 Task: Set the customer id to 'match regex' while creating a New Invoice.
Action: Mouse moved to (183, 18)
Screenshot: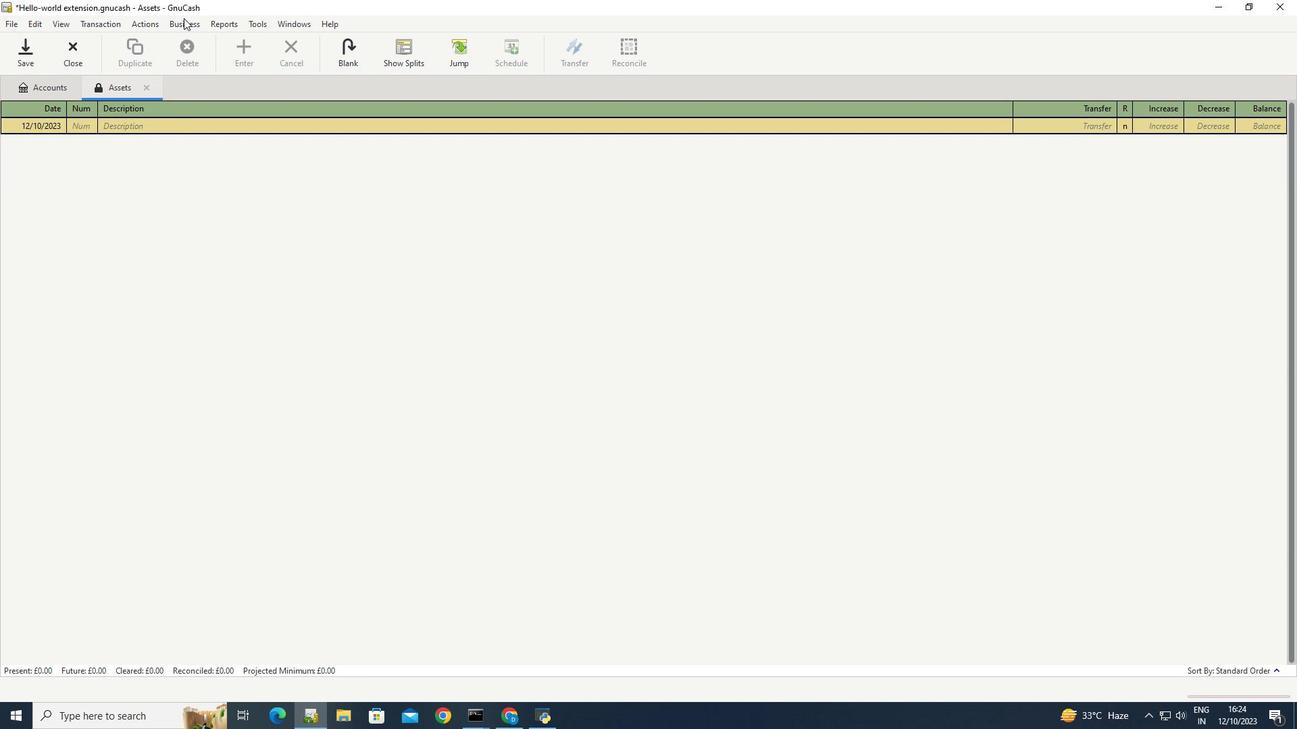 
Action: Mouse pressed left at (183, 18)
Screenshot: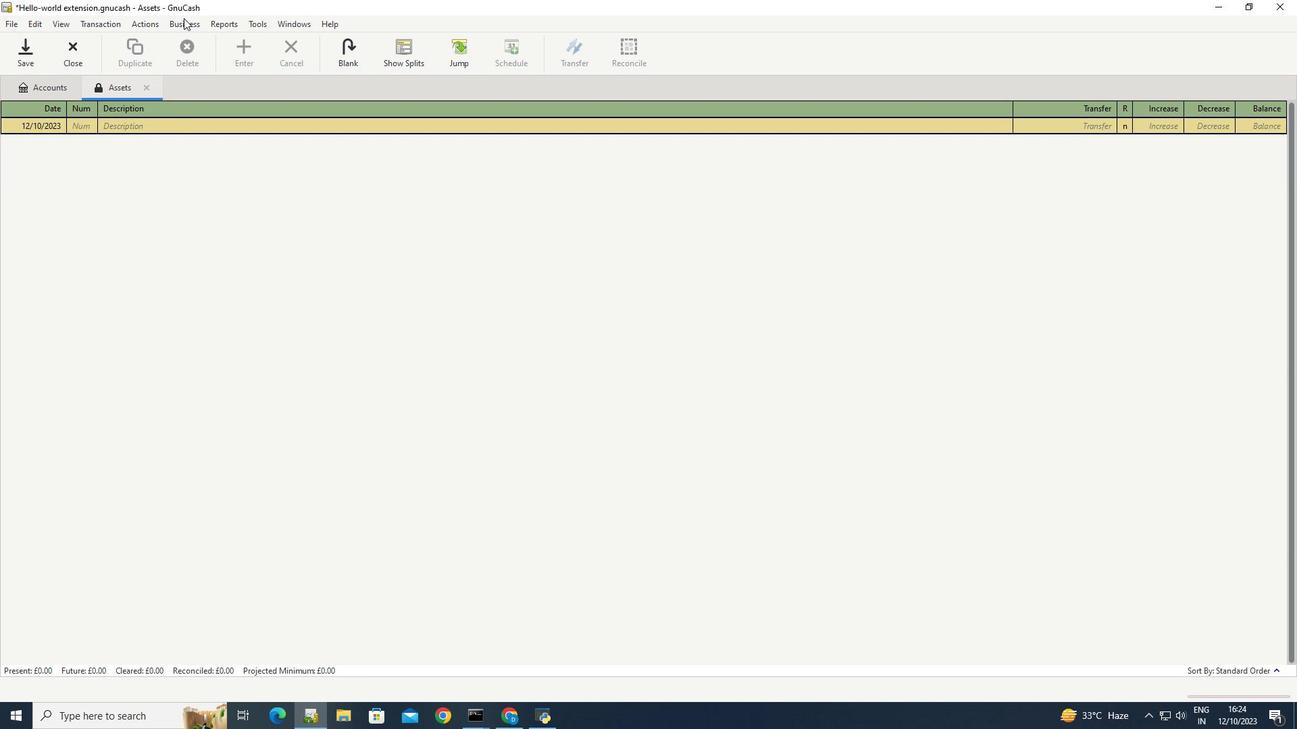 
Action: Mouse moved to (349, 91)
Screenshot: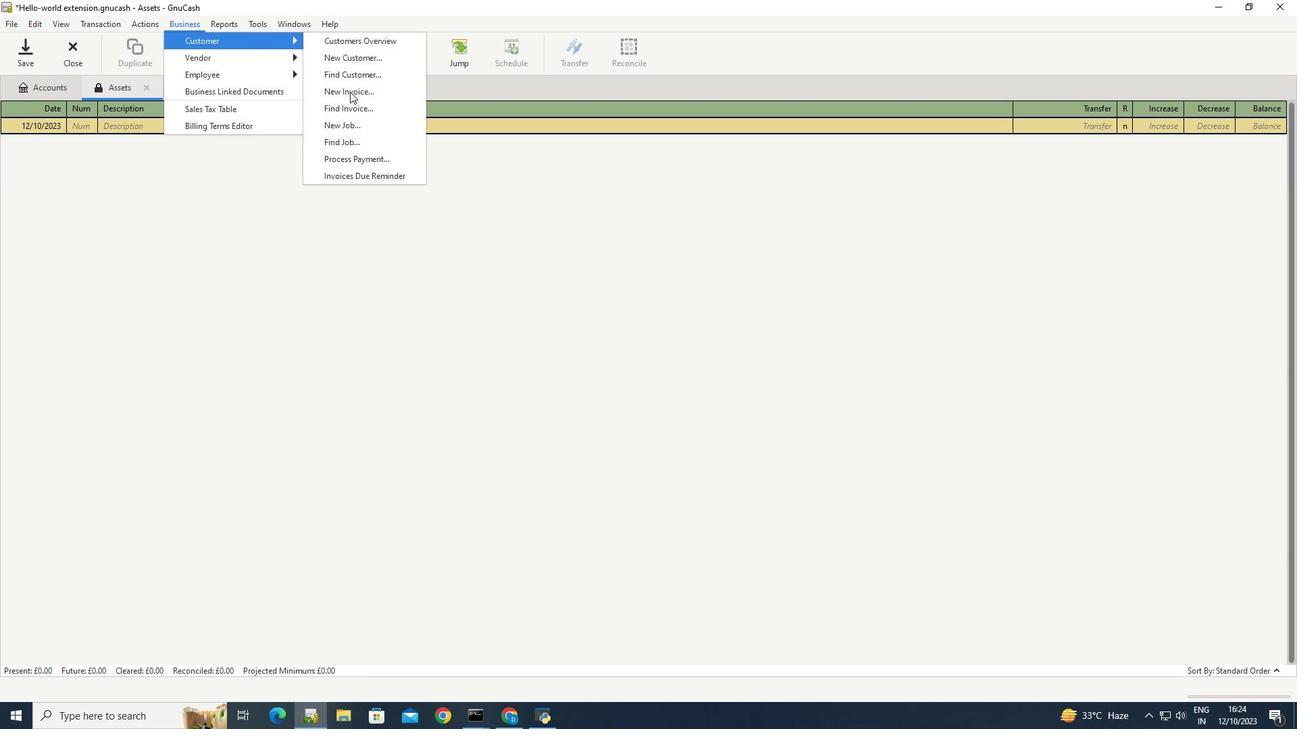 
Action: Mouse pressed left at (349, 91)
Screenshot: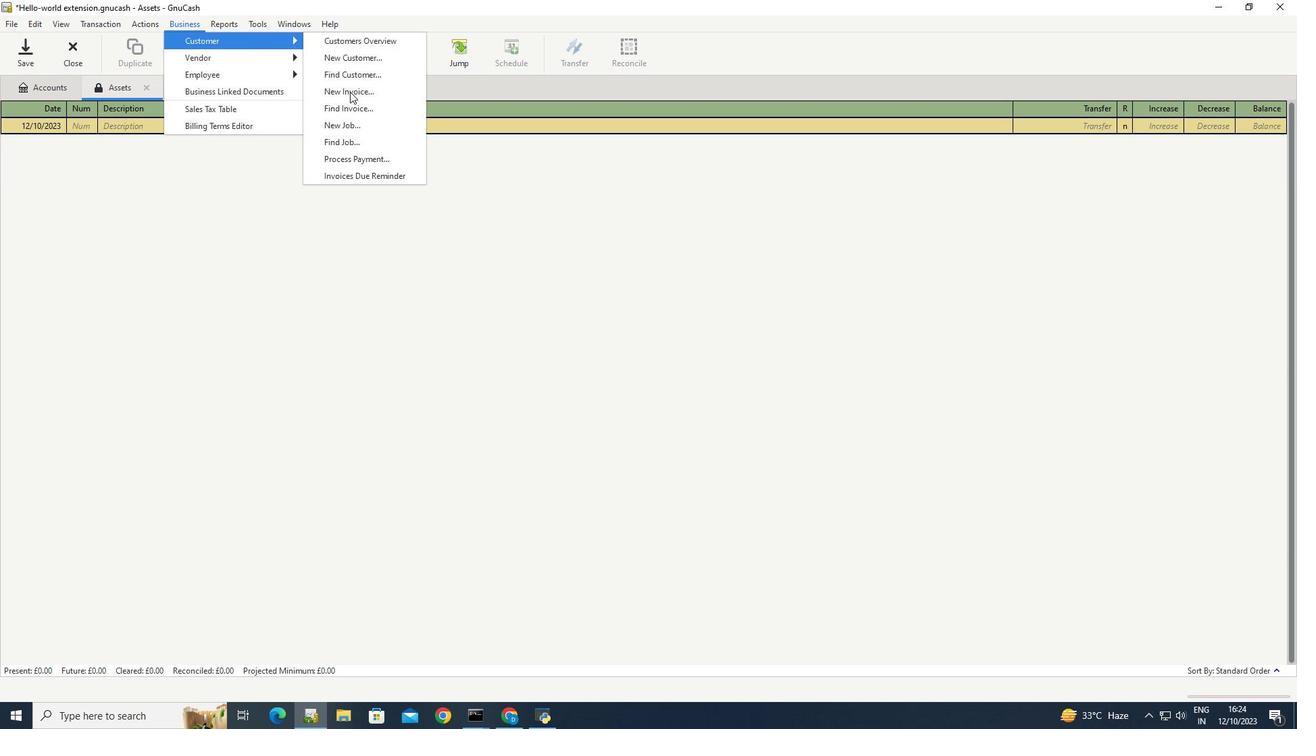 
Action: Mouse moved to (728, 351)
Screenshot: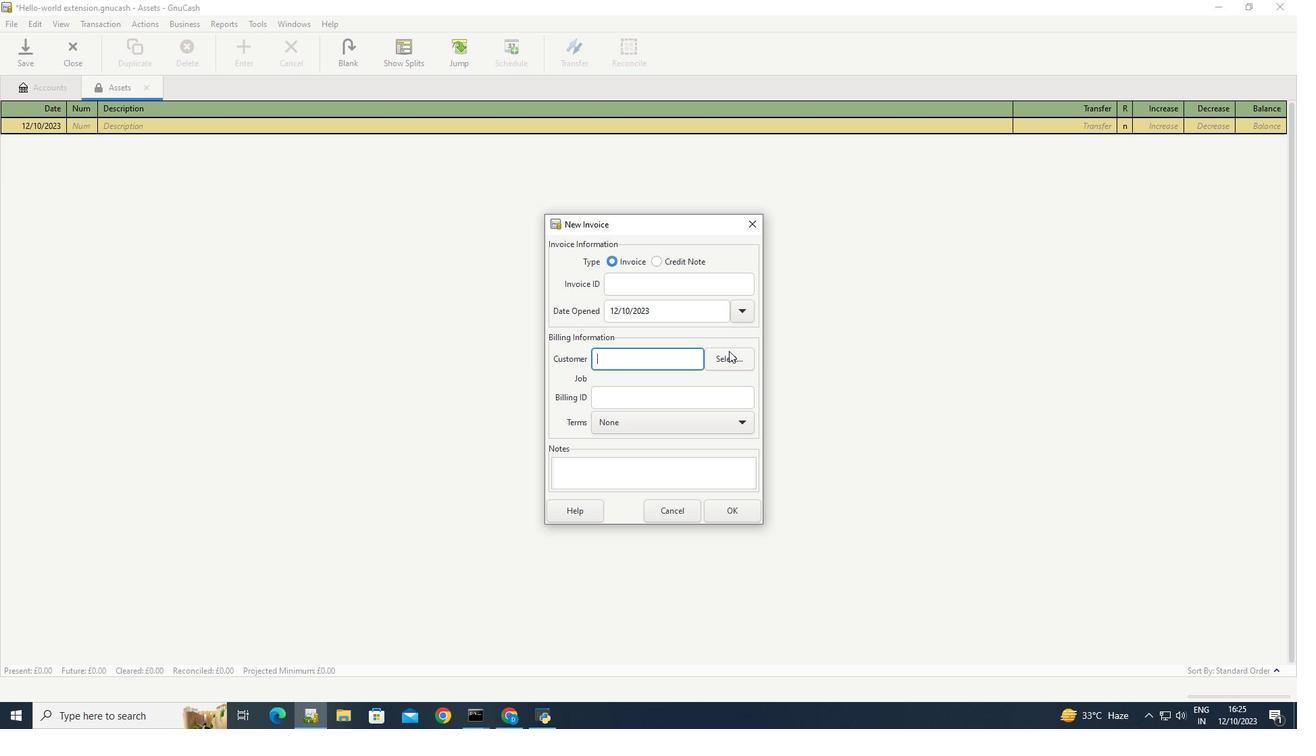 
Action: Mouse pressed left at (728, 351)
Screenshot: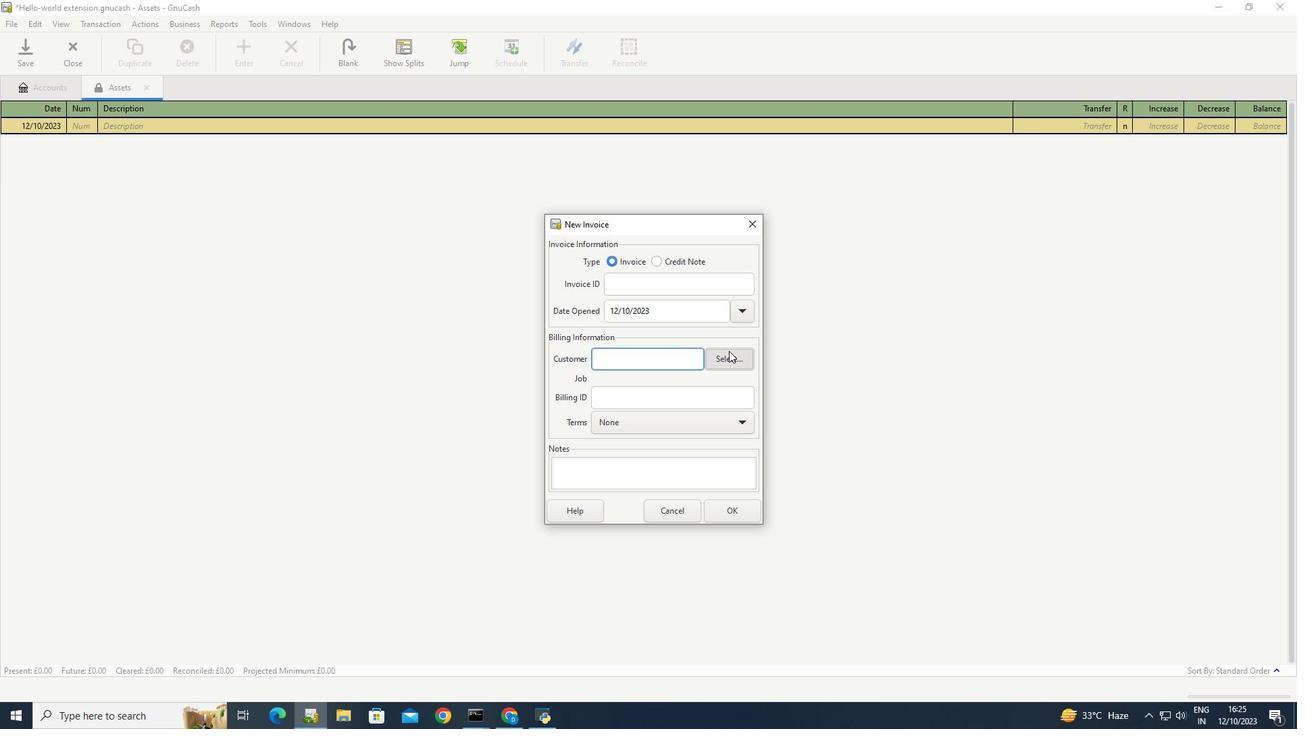 
Action: Mouse moved to (508, 322)
Screenshot: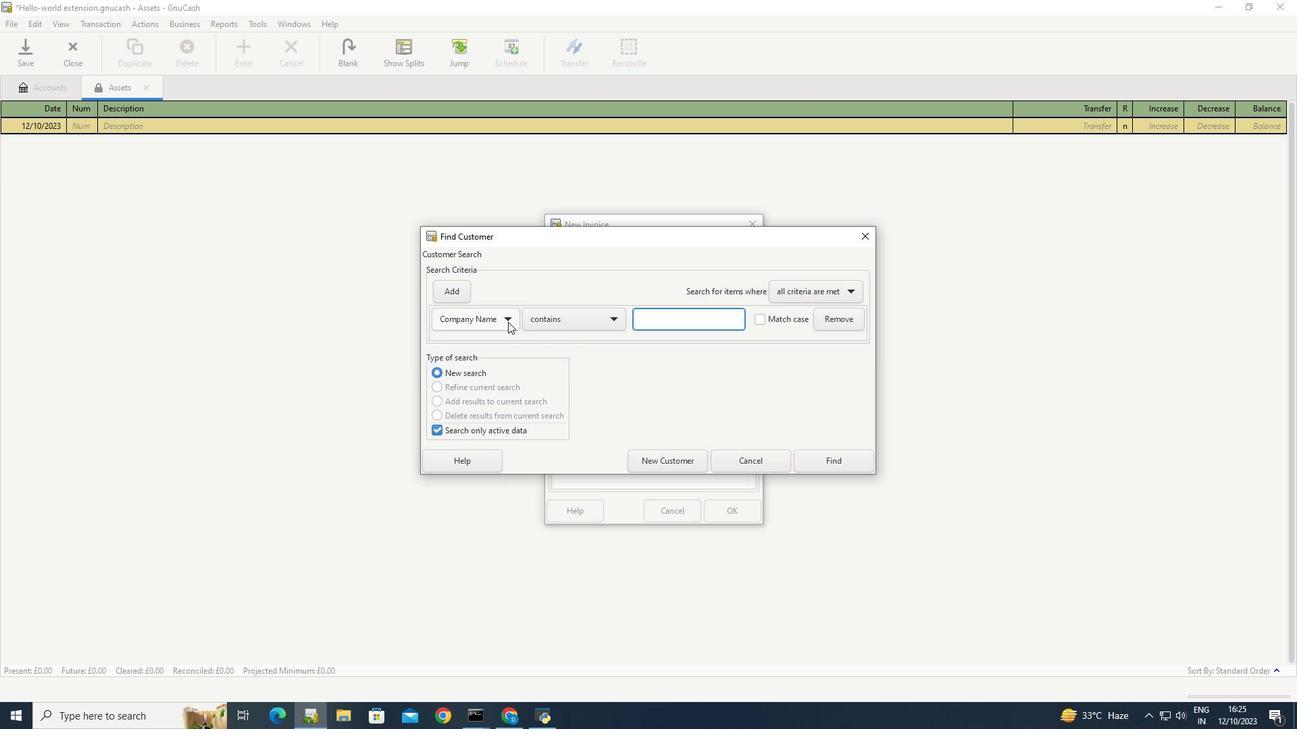 
Action: Mouse pressed left at (508, 322)
Screenshot: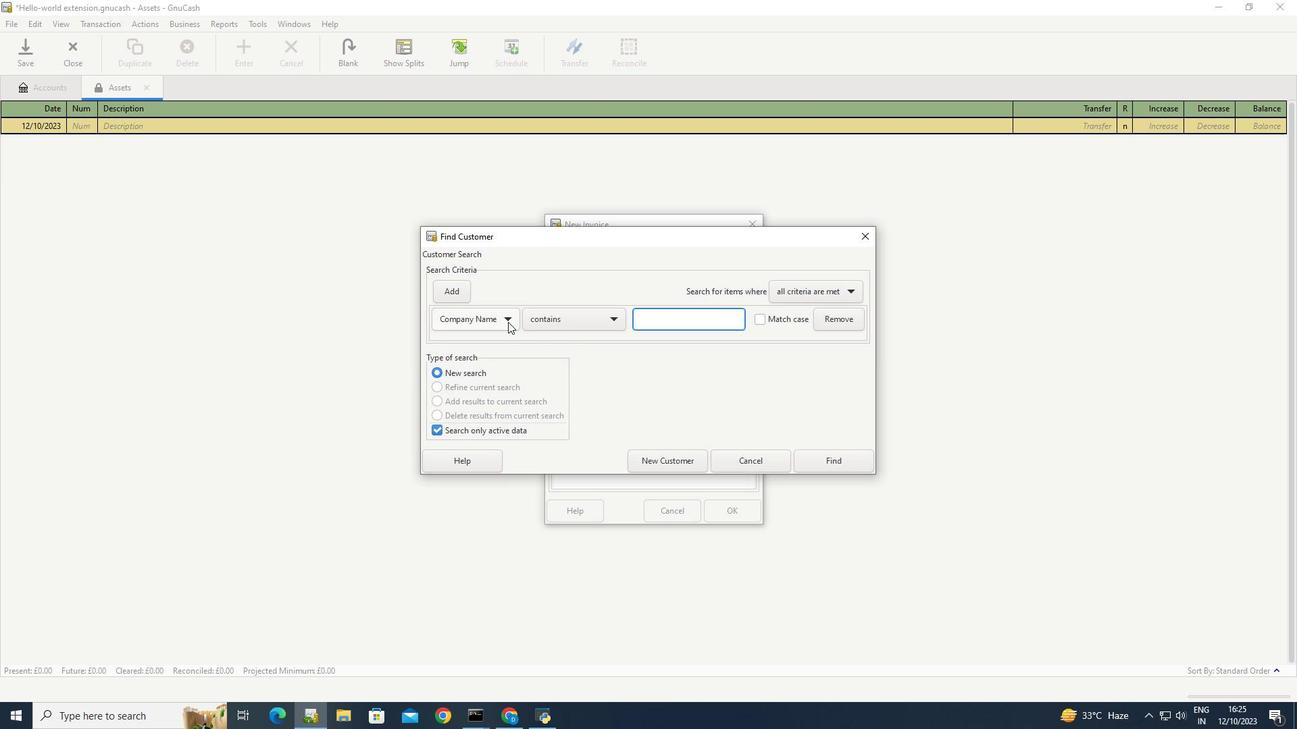 
Action: Mouse moved to (451, 343)
Screenshot: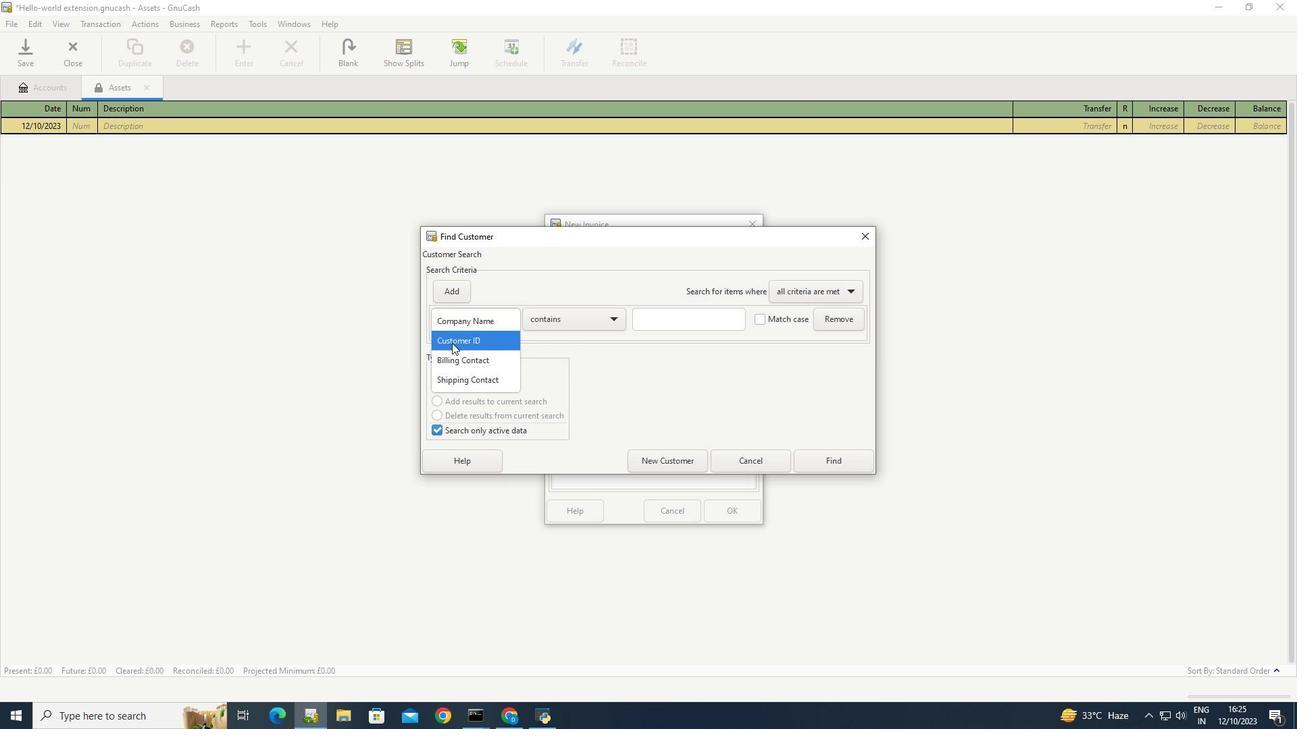 
Action: Mouse pressed left at (451, 343)
Screenshot: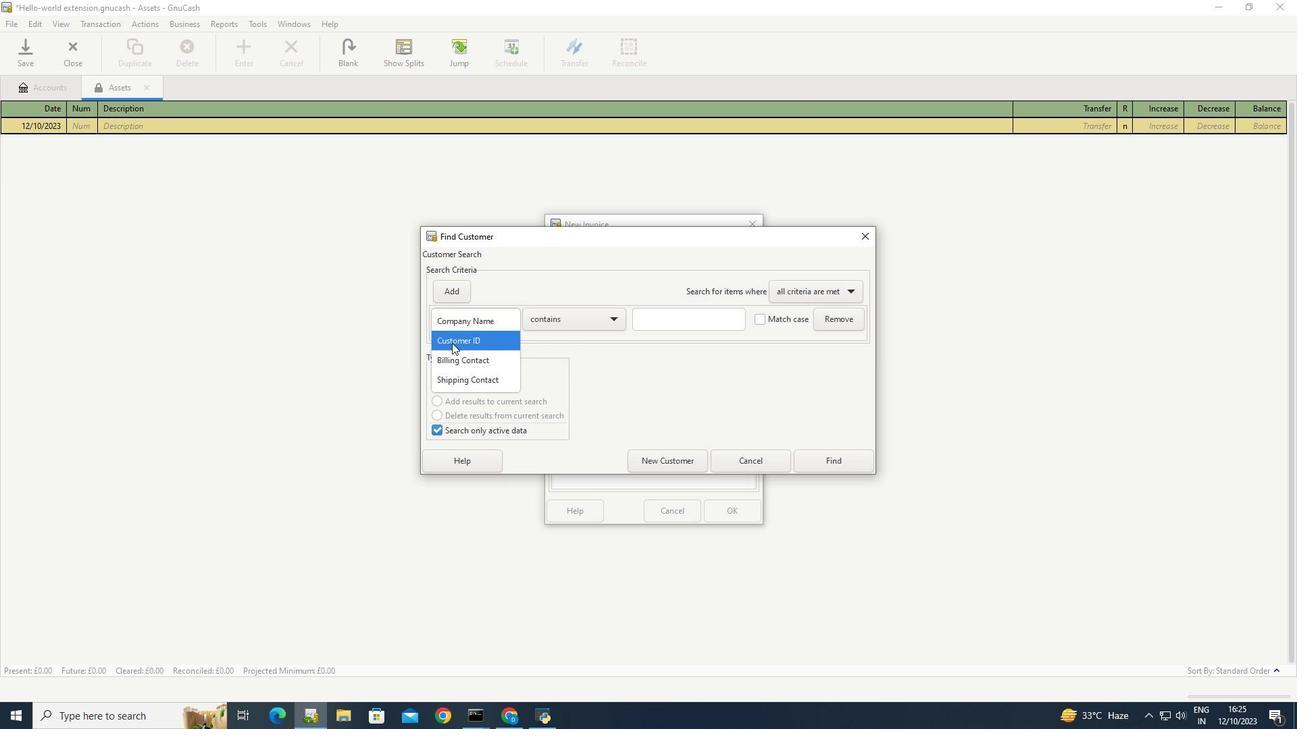 
Action: Mouse moved to (612, 317)
Screenshot: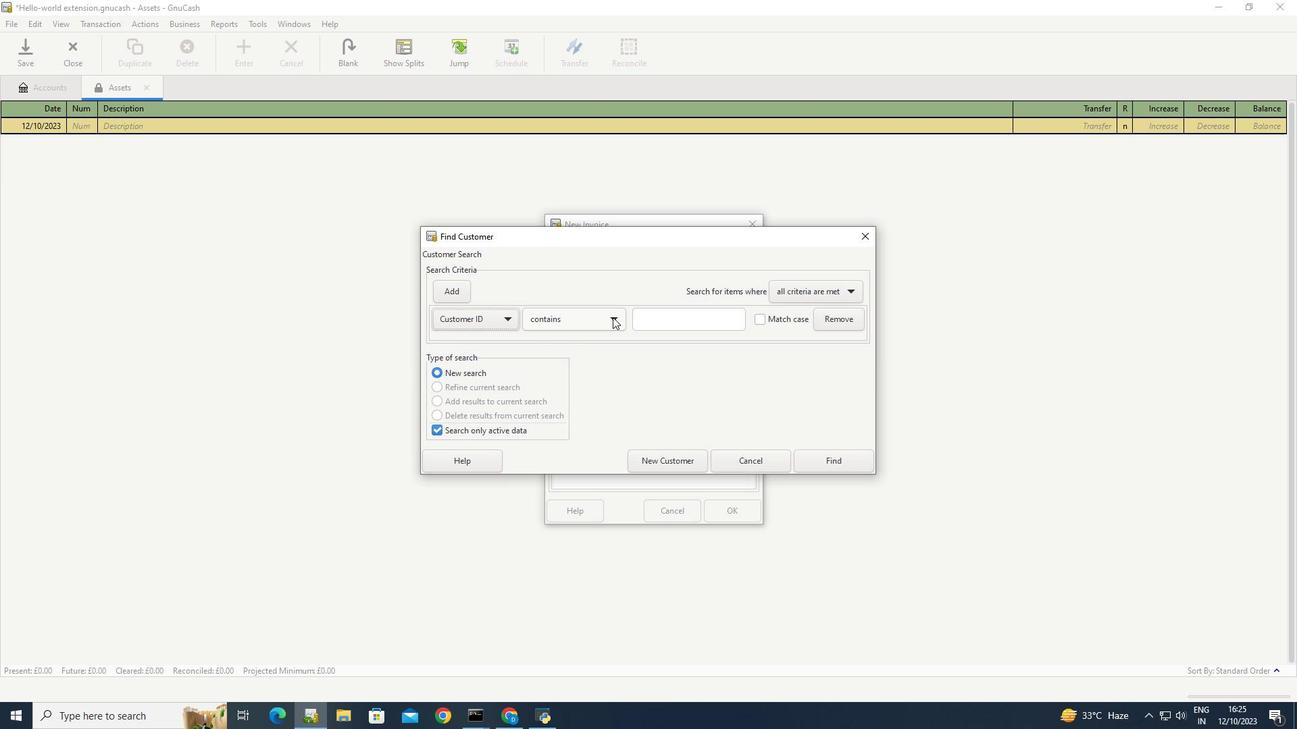 
Action: Mouse pressed left at (612, 317)
Screenshot: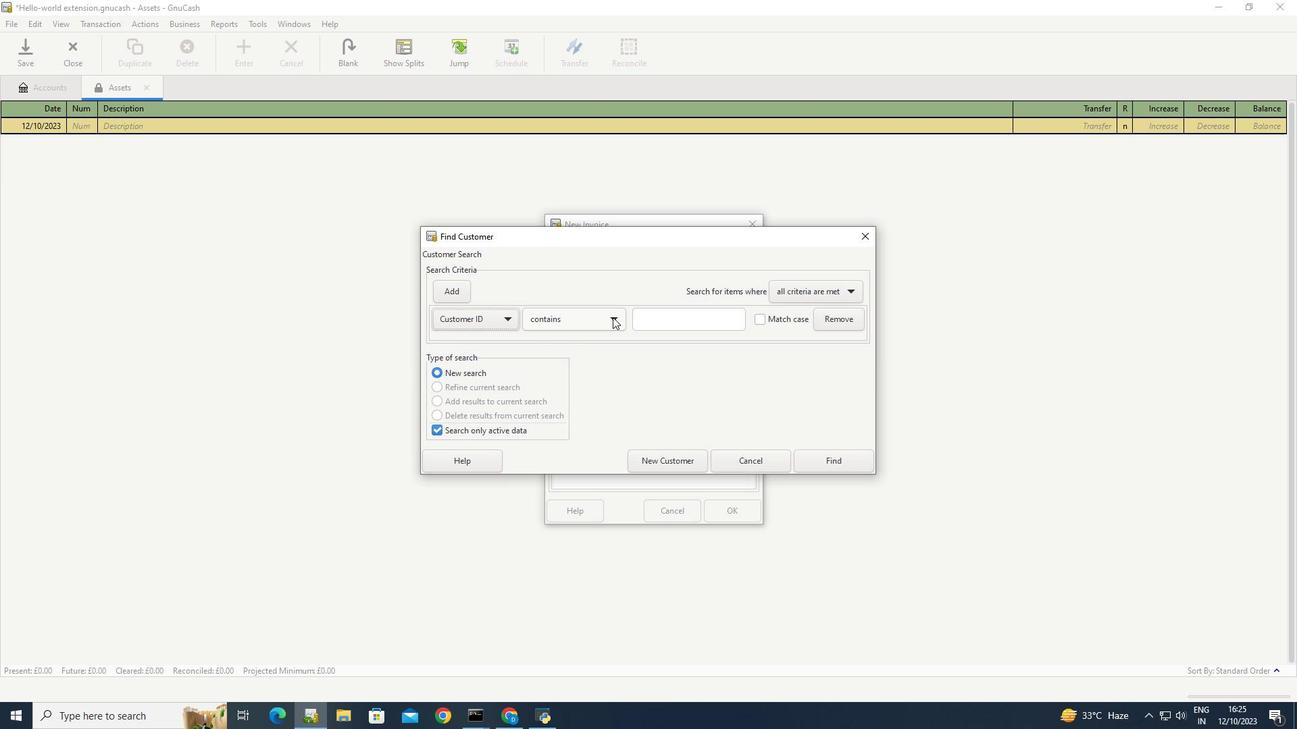 
Action: Mouse moved to (546, 360)
Screenshot: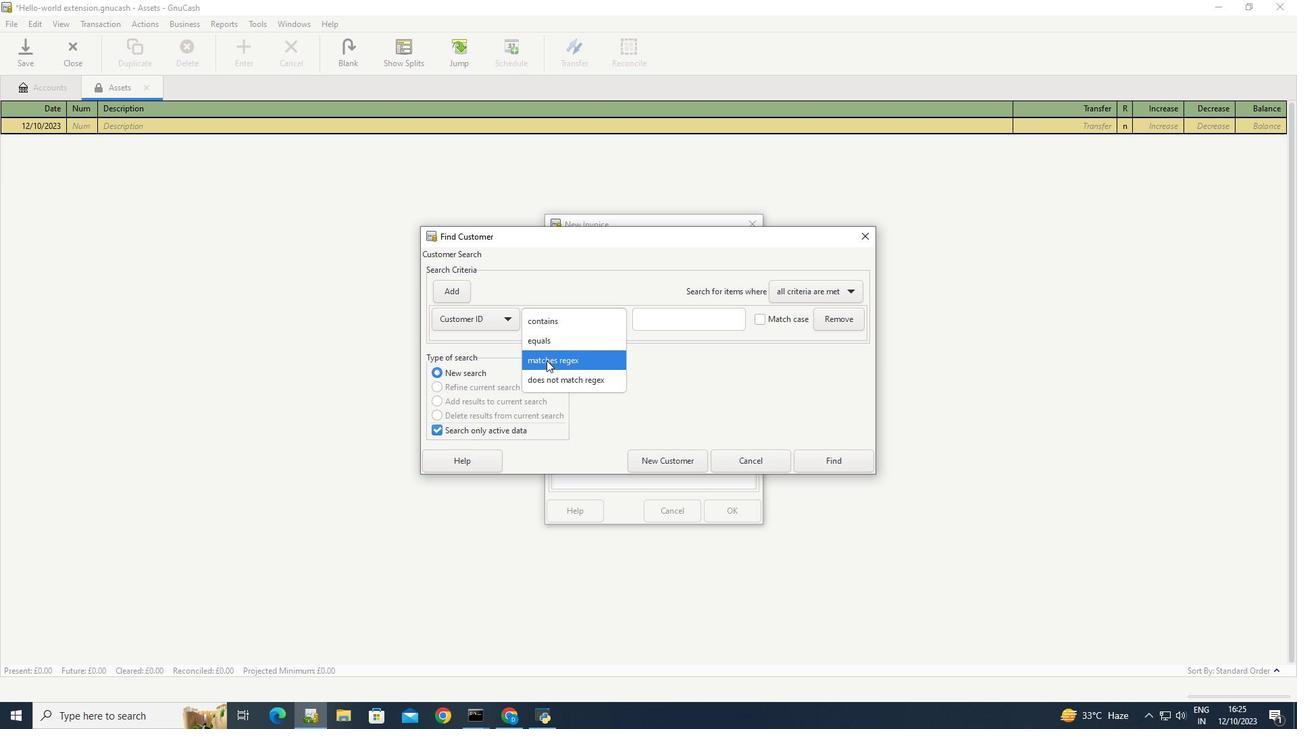 
Action: Mouse pressed left at (546, 360)
Screenshot: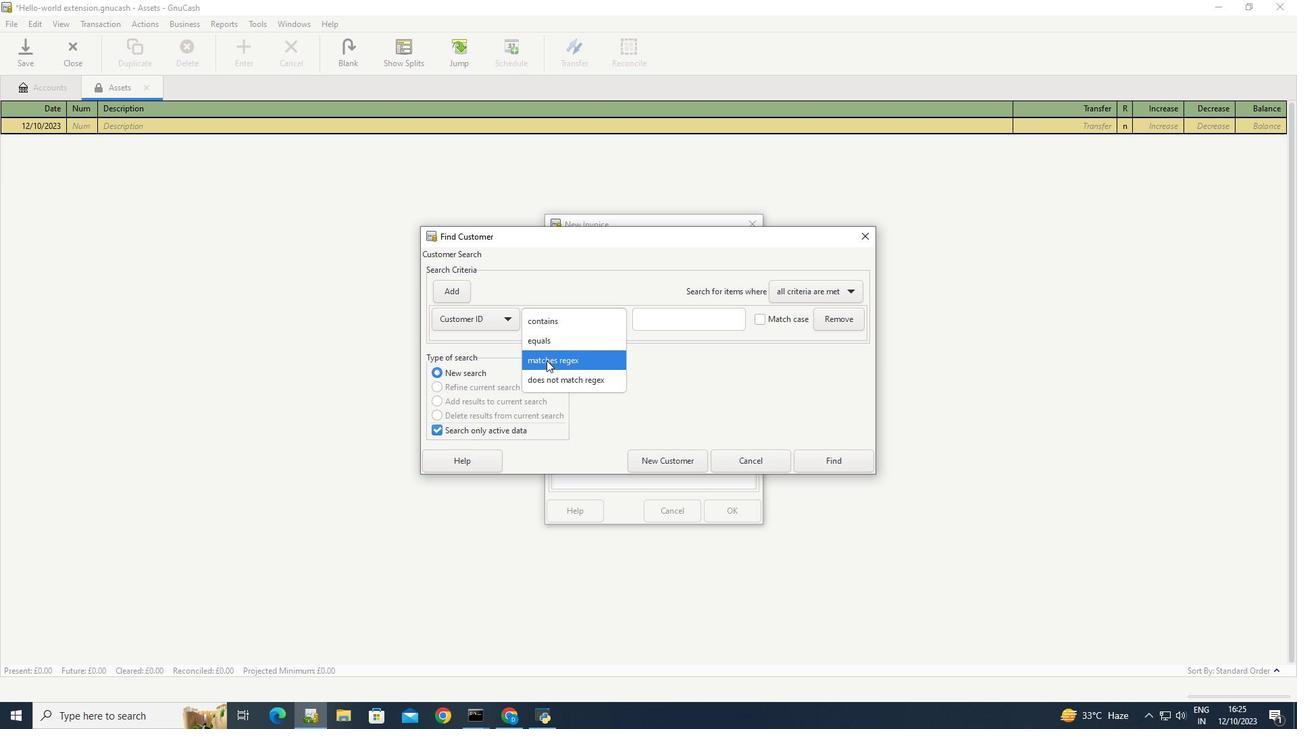 
Action: Mouse moved to (635, 374)
Screenshot: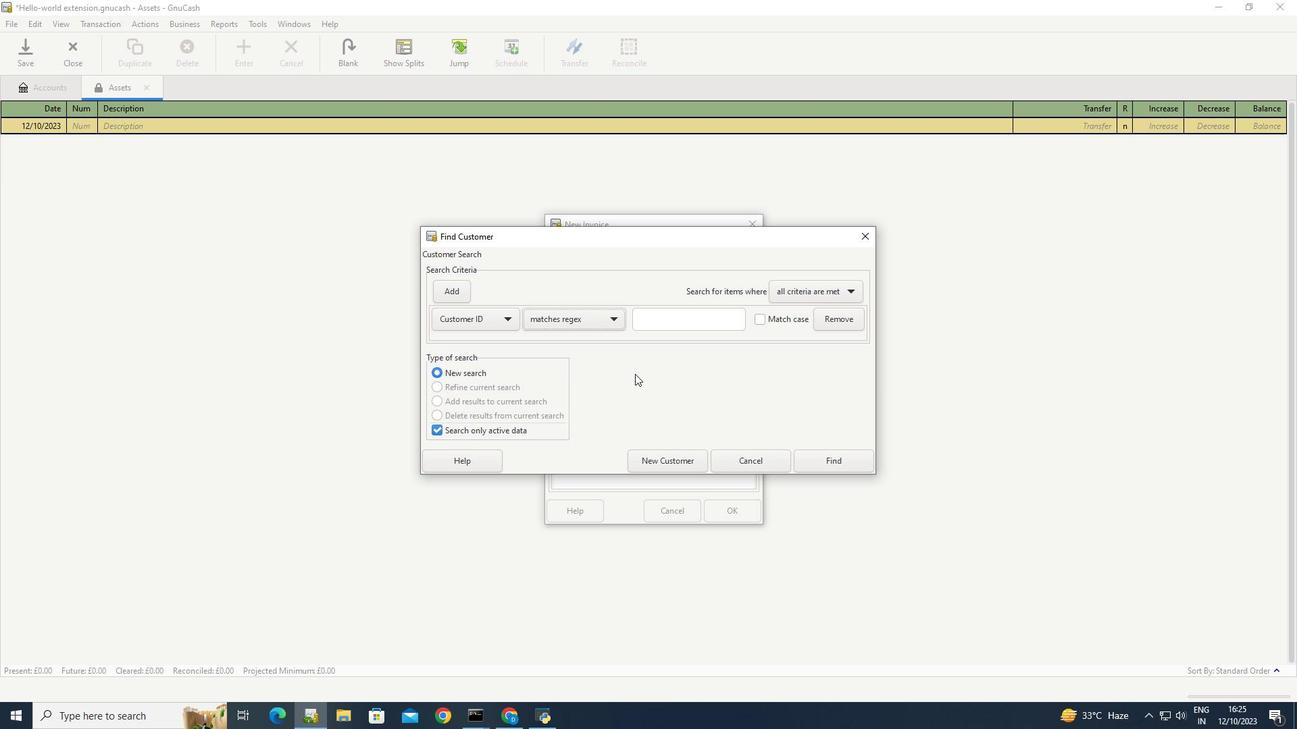 
Action: Mouse pressed left at (635, 374)
Screenshot: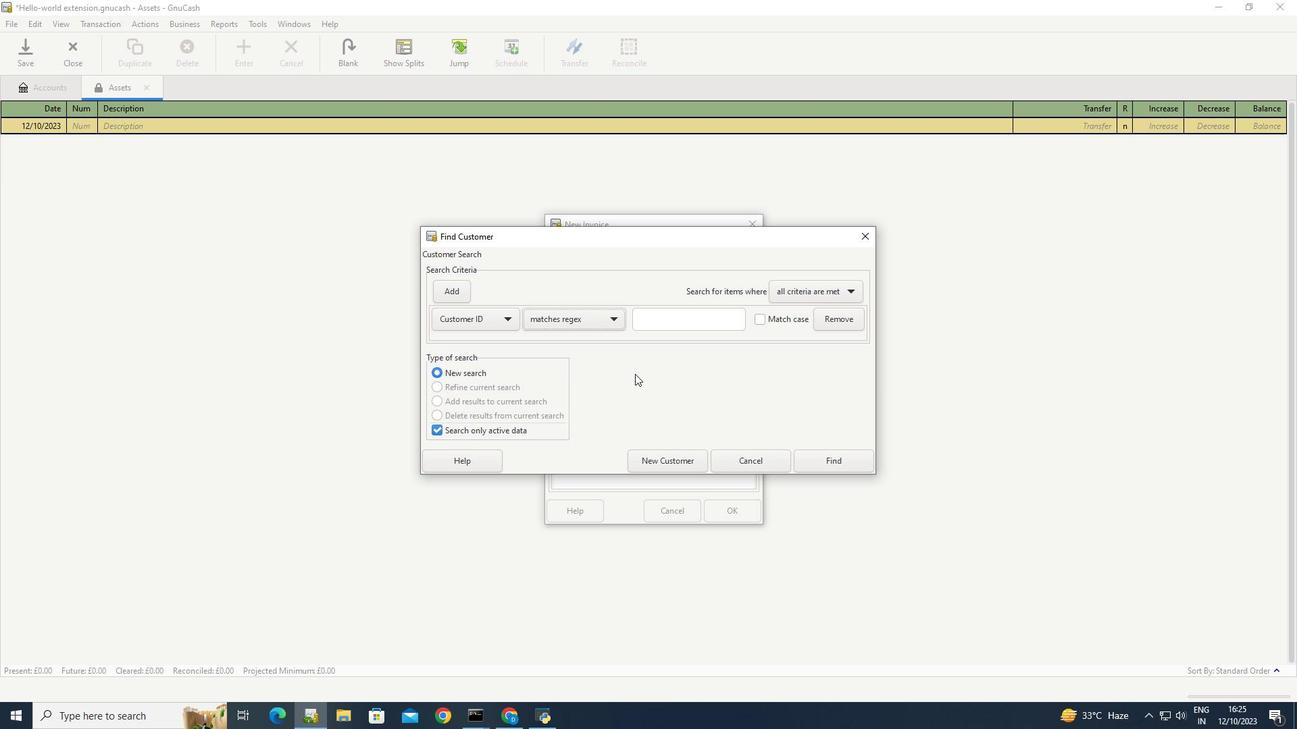 
Action: Mouse moved to (634, 374)
Screenshot: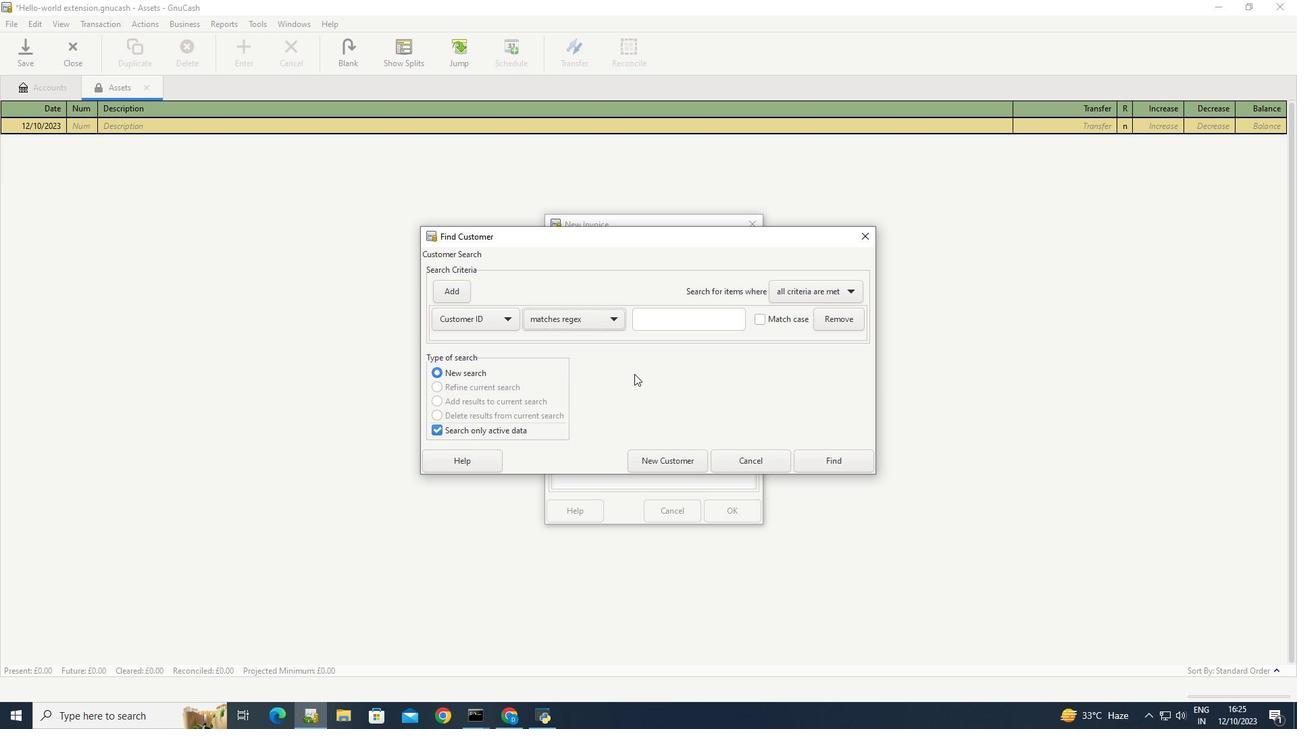 
